 Task: Add a condition where "Channel Is not WhatsApp" in recently solved tickets.
Action: Mouse moved to (116, 369)
Screenshot: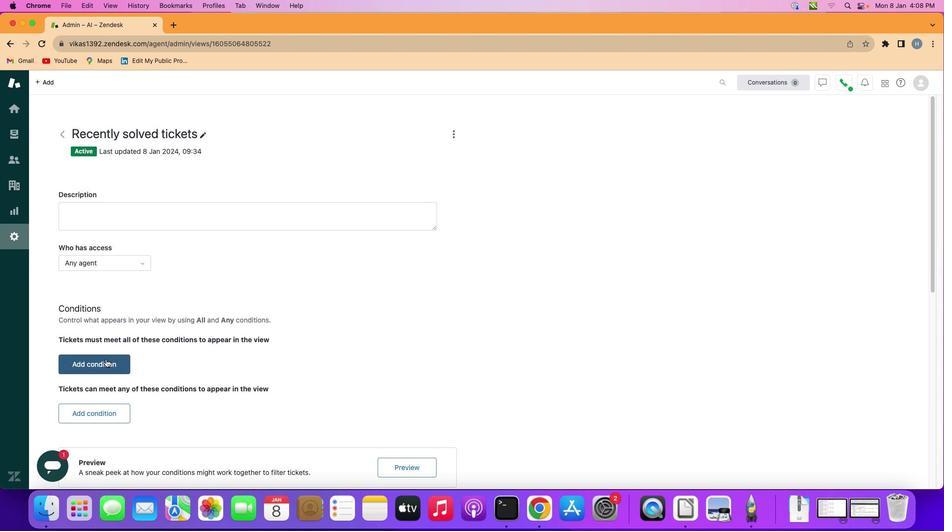 
Action: Mouse pressed left at (116, 369)
Screenshot: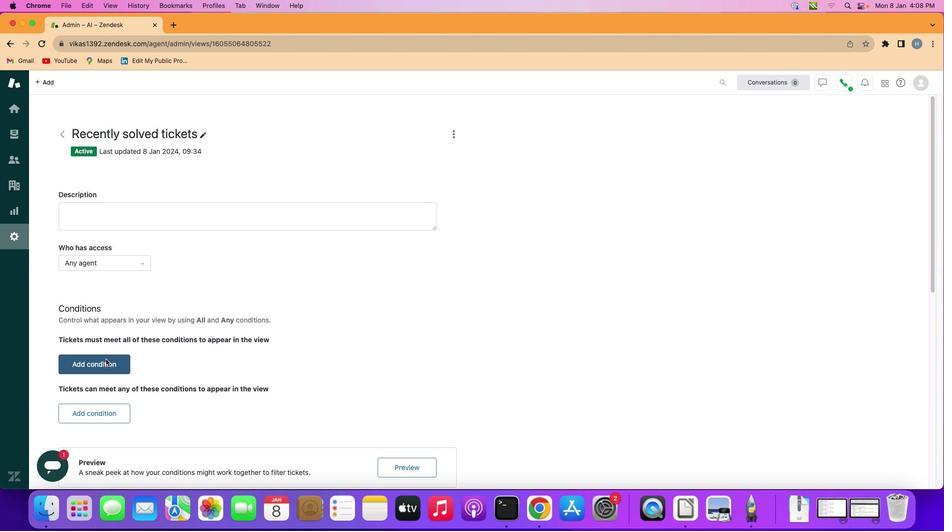 
Action: Mouse moved to (118, 367)
Screenshot: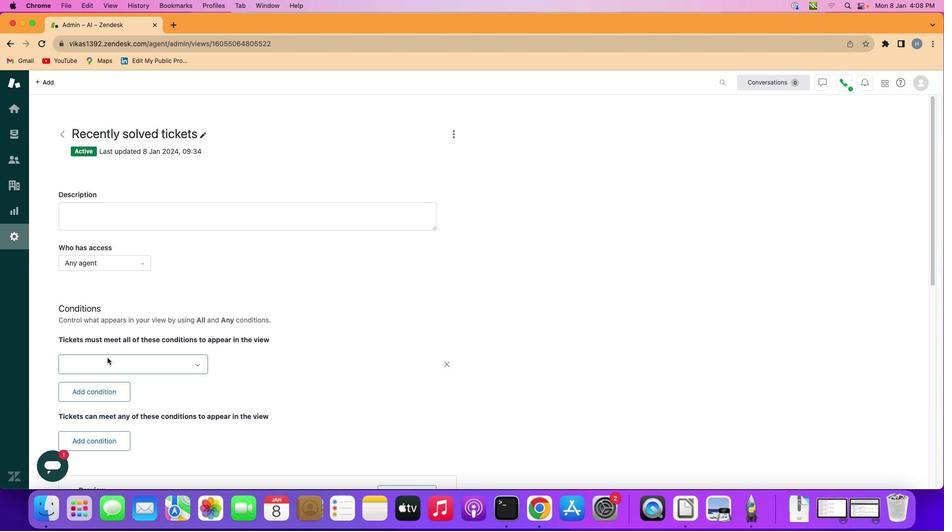 
Action: Mouse pressed left at (118, 367)
Screenshot: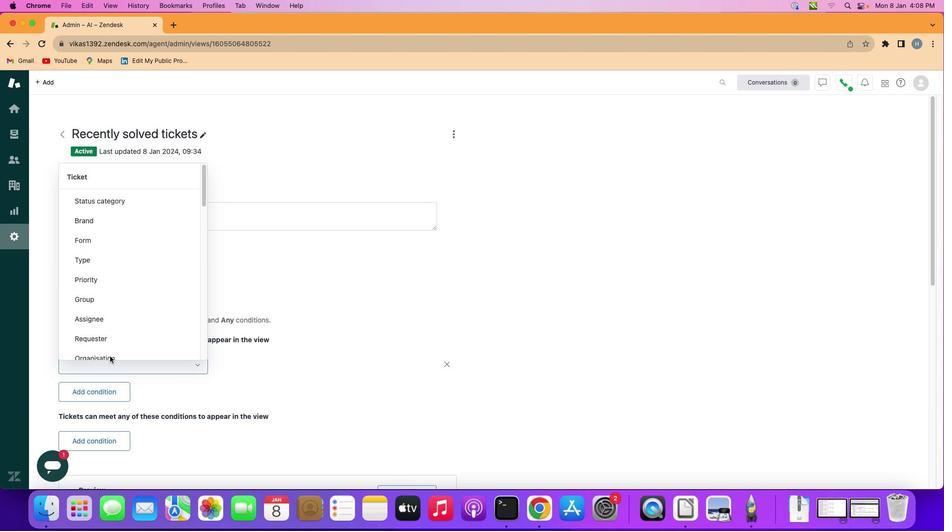
Action: Mouse moved to (148, 266)
Screenshot: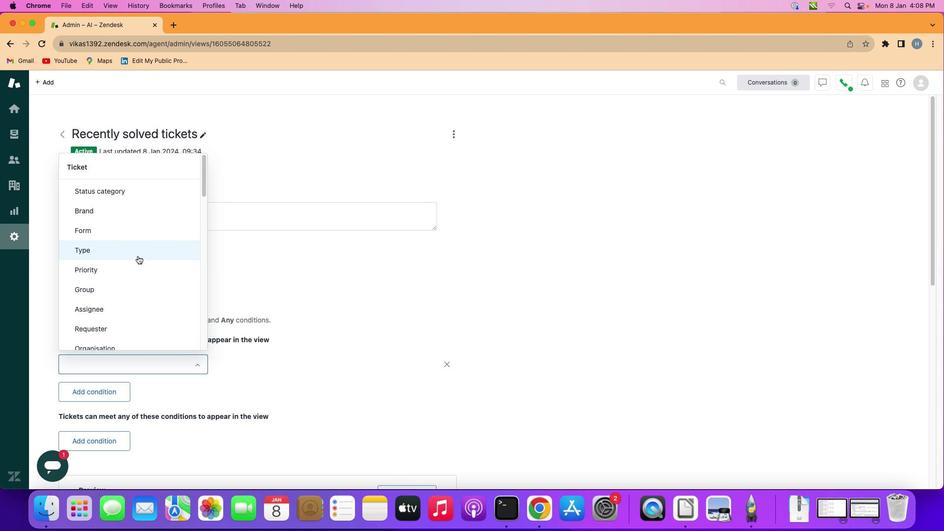 
Action: Mouse scrolled (148, 266) with delta (10, 9)
Screenshot: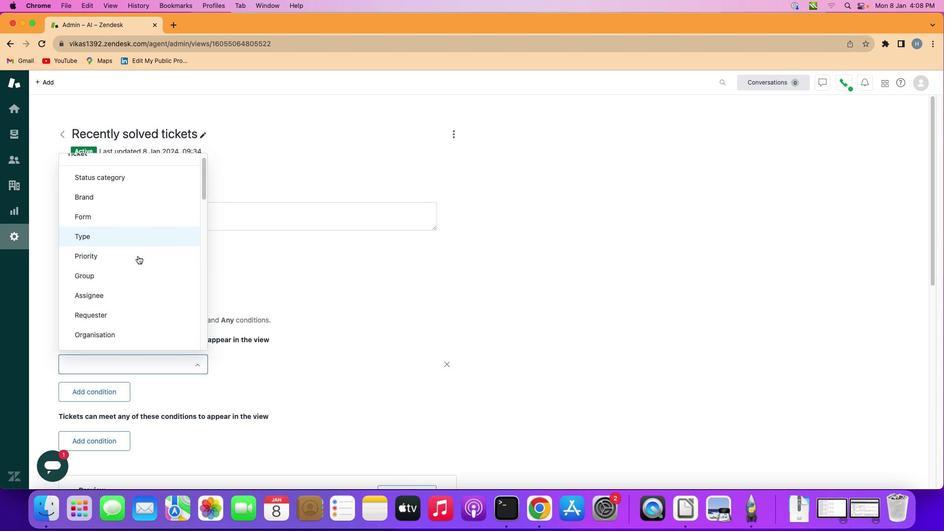 
Action: Mouse scrolled (148, 266) with delta (10, 9)
Screenshot: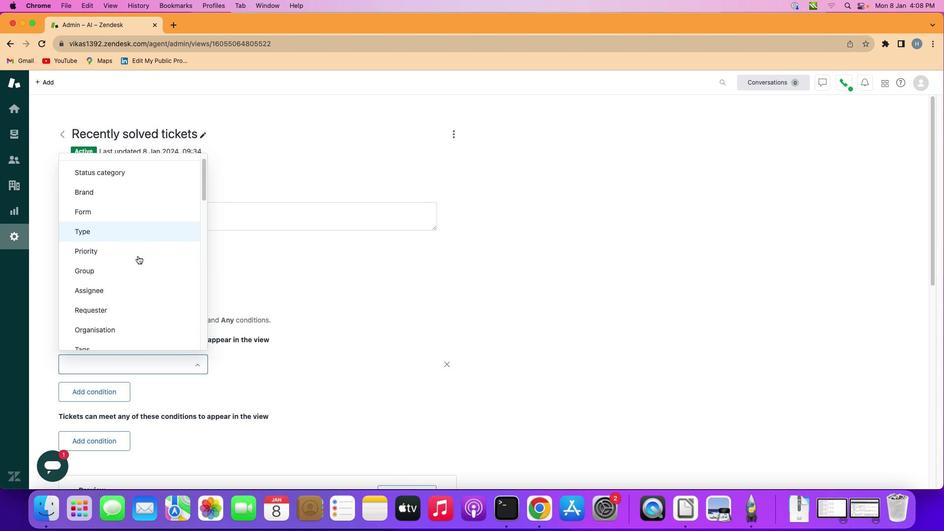 
Action: Mouse scrolled (148, 266) with delta (10, 9)
Screenshot: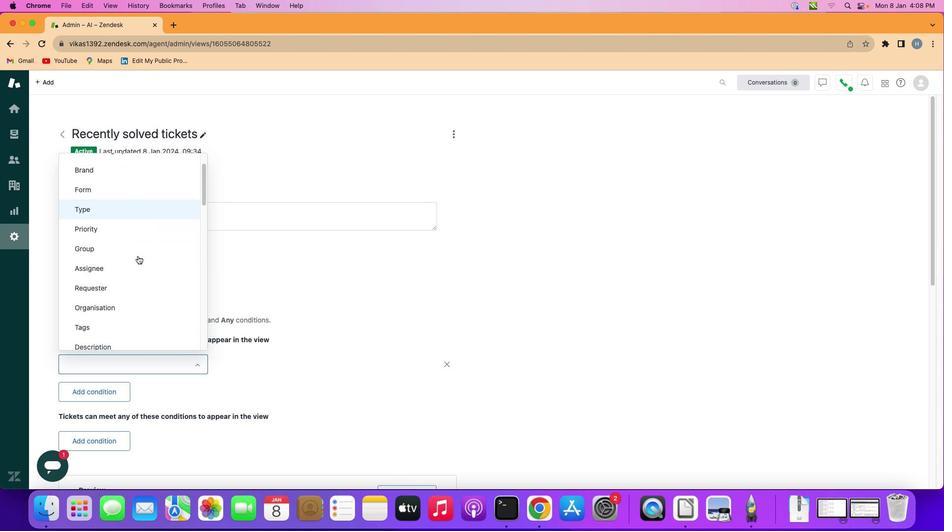 
Action: Mouse scrolled (148, 266) with delta (10, 9)
Screenshot: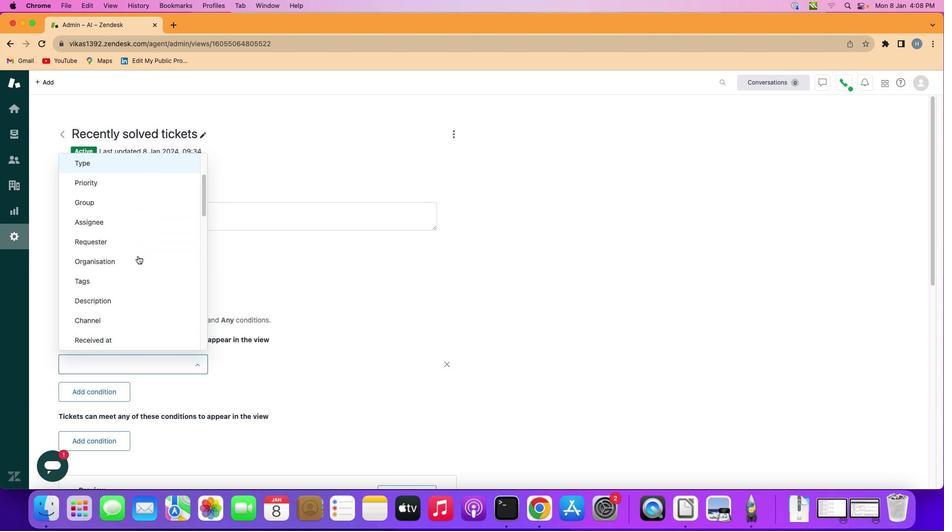 
Action: Mouse scrolled (148, 266) with delta (10, 9)
Screenshot: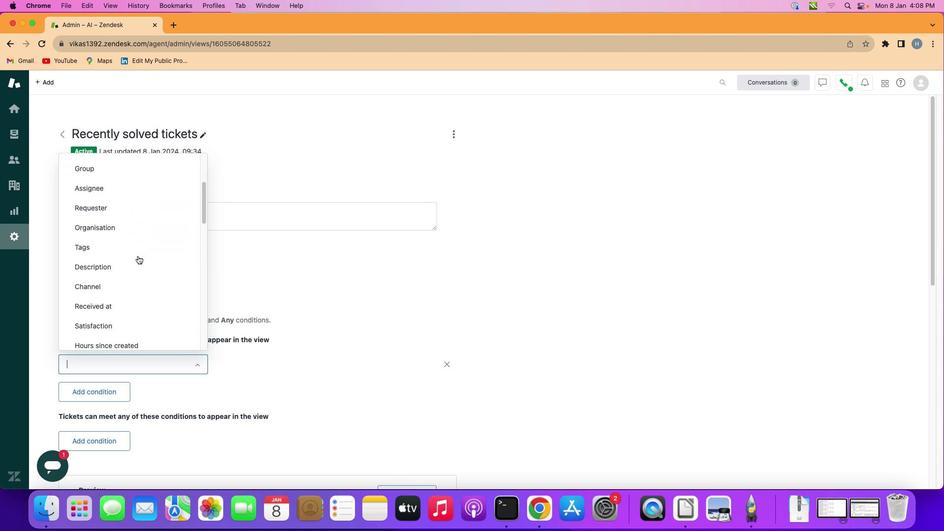 
Action: Mouse moved to (149, 294)
Screenshot: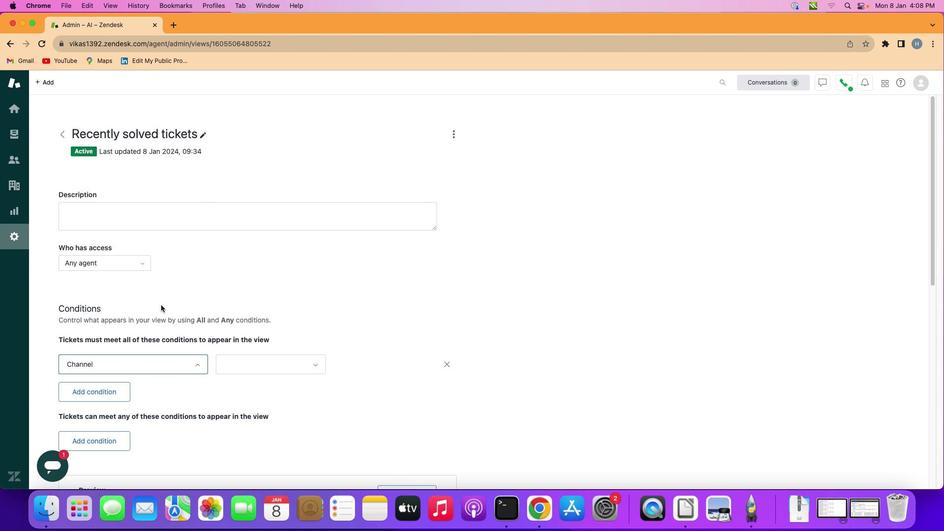 
Action: Mouse pressed left at (149, 294)
Screenshot: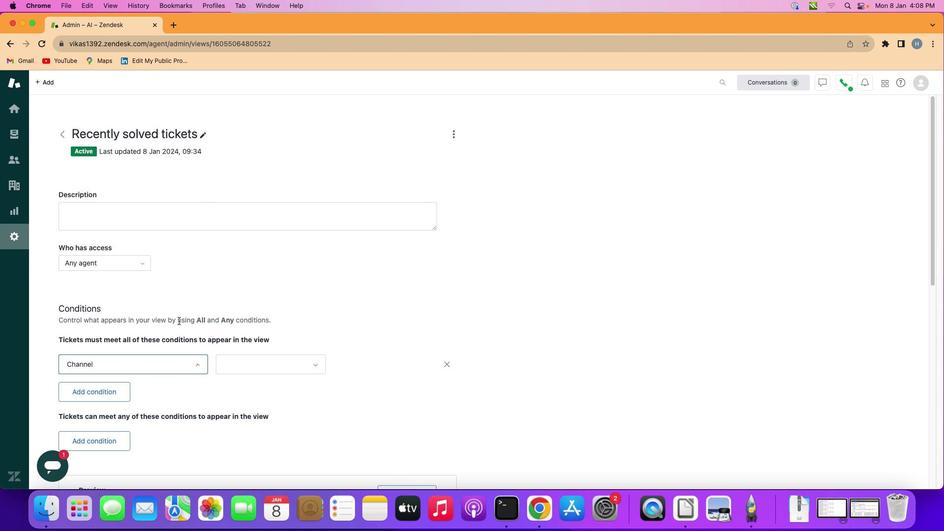 
Action: Mouse moved to (260, 368)
Screenshot: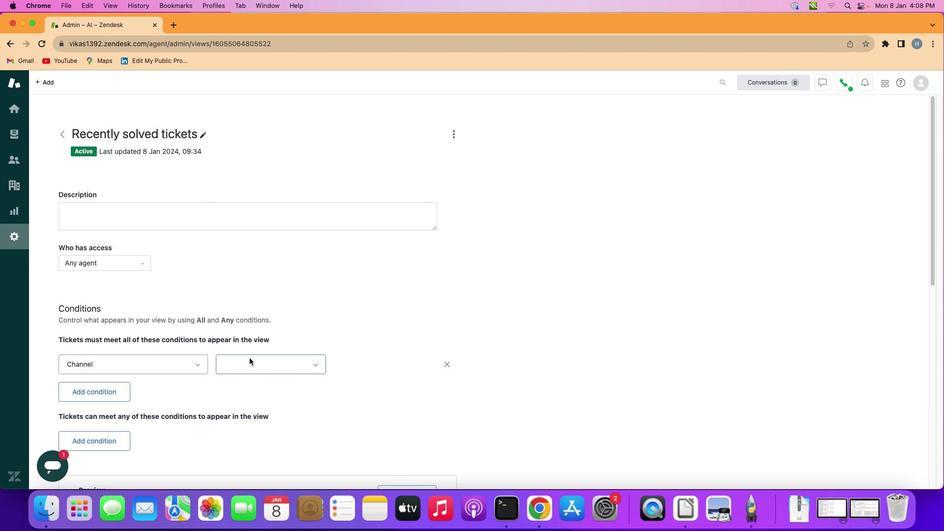
Action: Mouse pressed left at (260, 368)
Screenshot: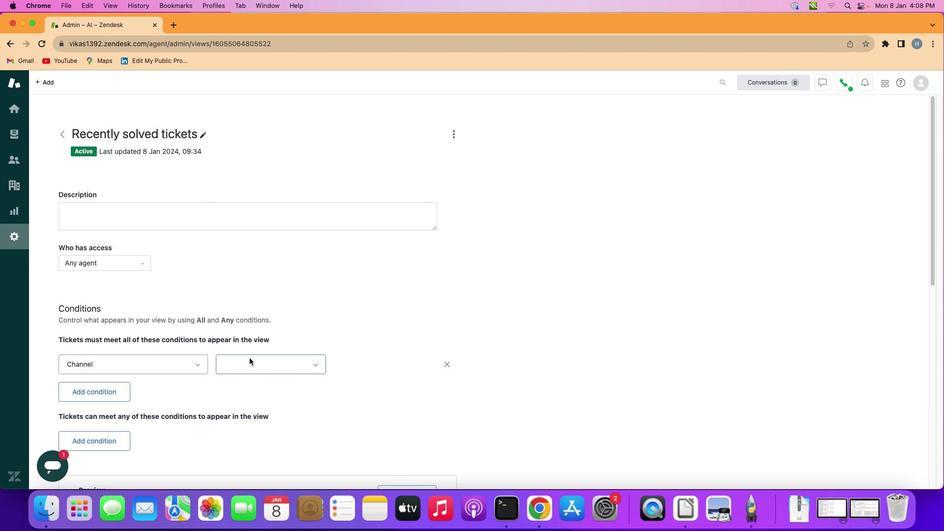 
Action: Mouse moved to (271, 418)
Screenshot: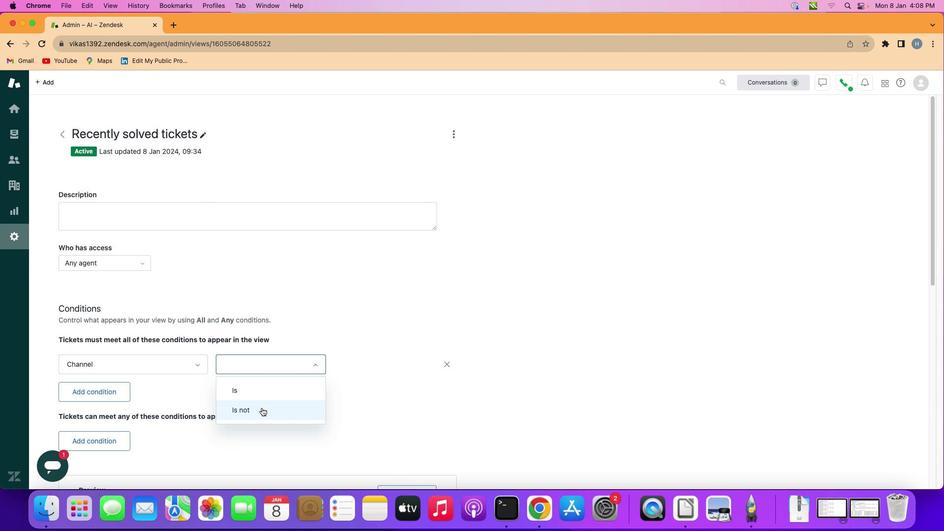 
Action: Mouse pressed left at (271, 418)
Screenshot: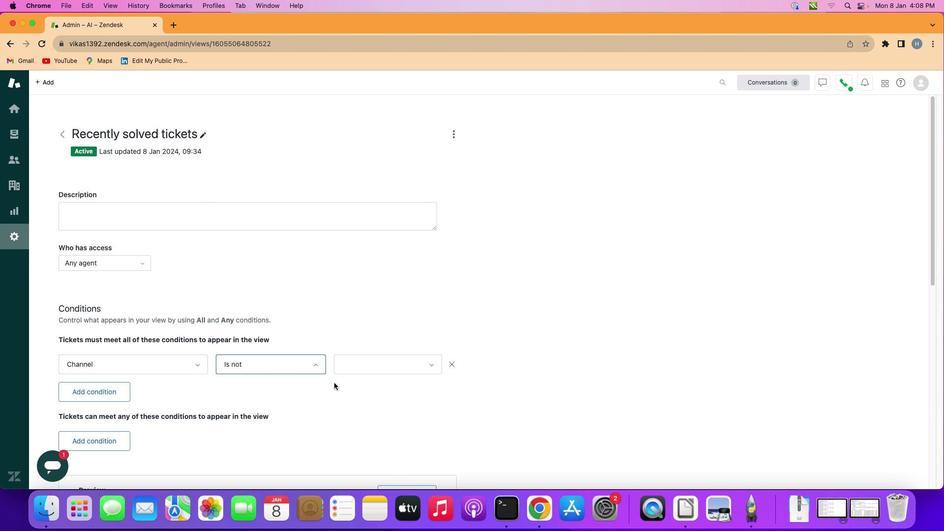 
Action: Mouse moved to (388, 380)
Screenshot: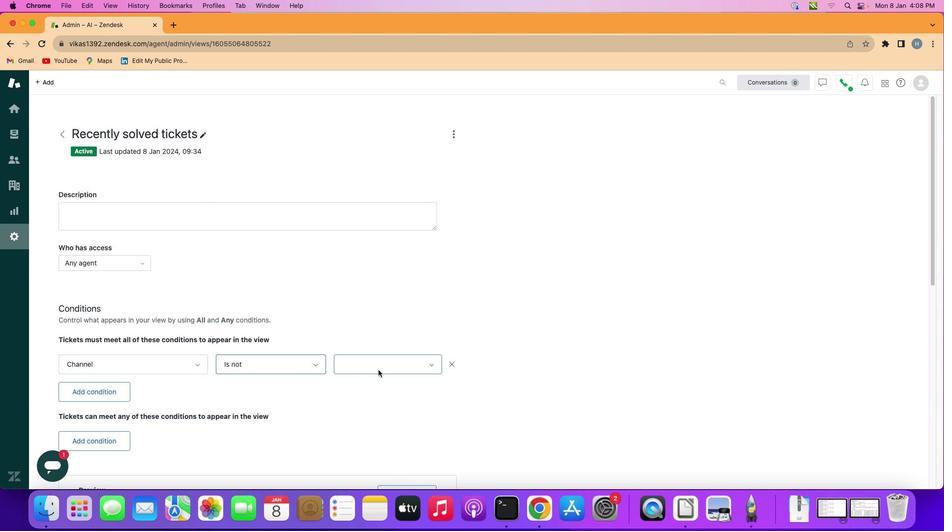 
Action: Mouse pressed left at (388, 380)
Screenshot: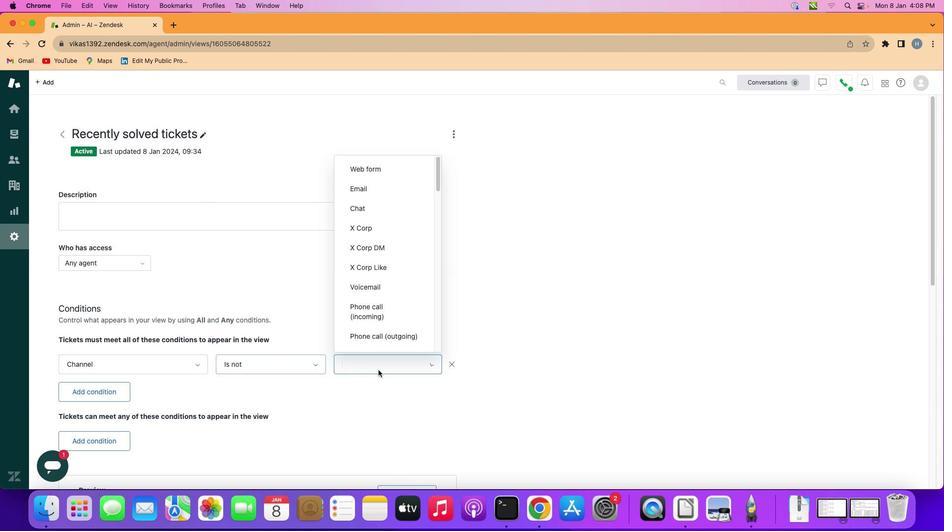 
Action: Mouse moved to (380, 271)
Screenshot: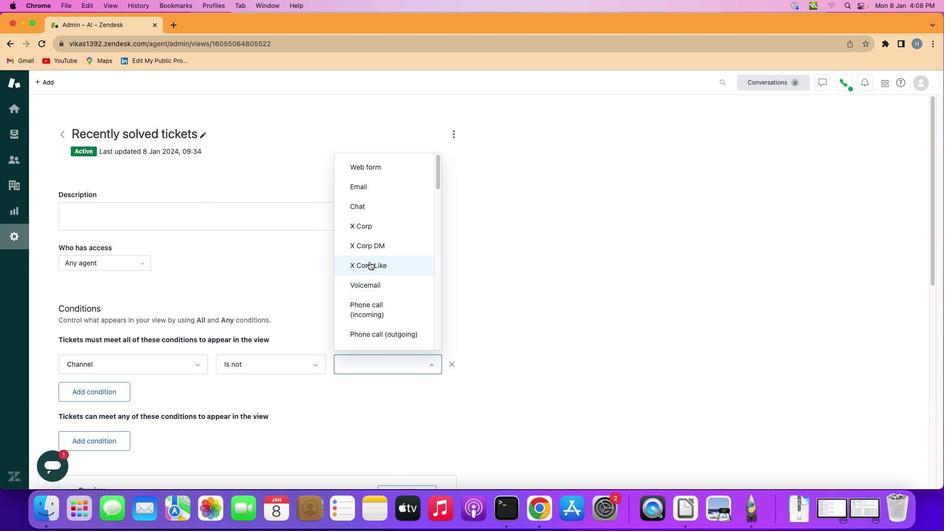 
Action: Mouse scrolled (380, 271) with delta (10, 9)
Screenshot: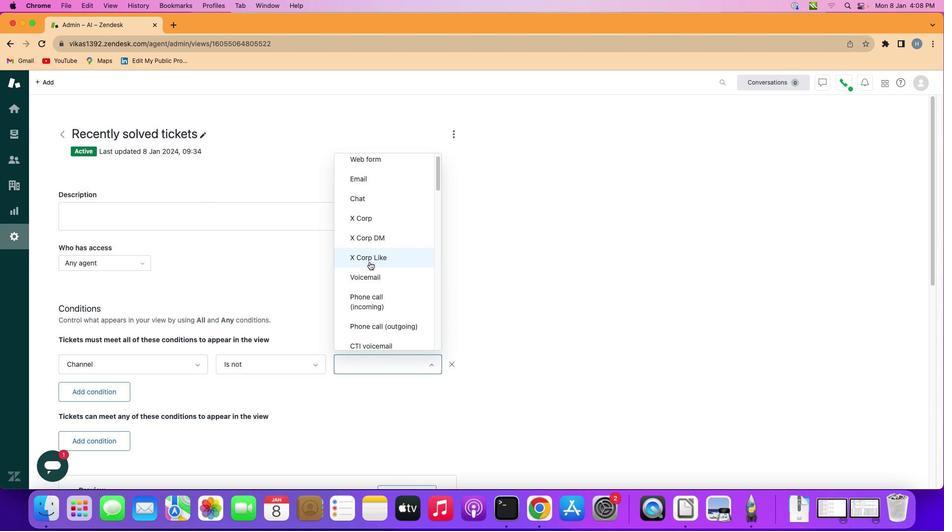 
Action: Mouse scrolled (380, 271) with delta (10, 9)
Screenshot: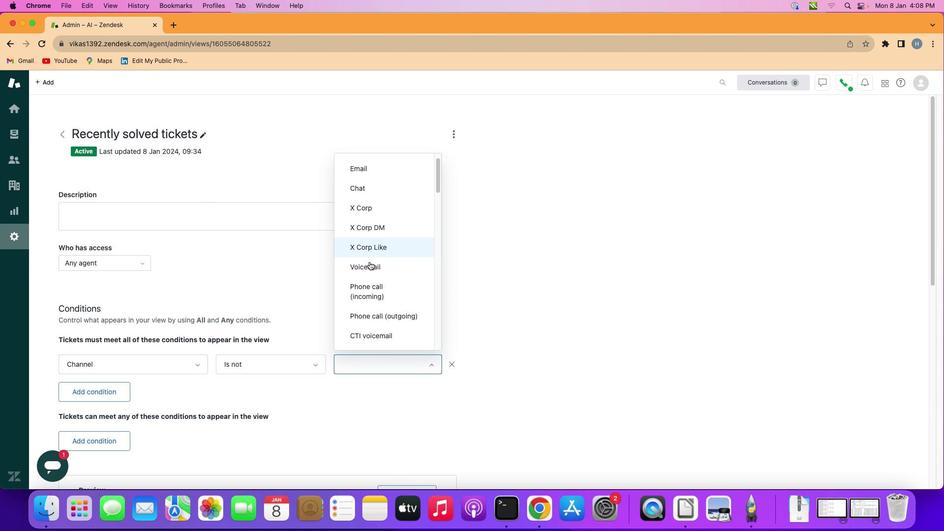 
Action: Mouse scrolled (380, 271) with delta (10, 9)
Screenshot: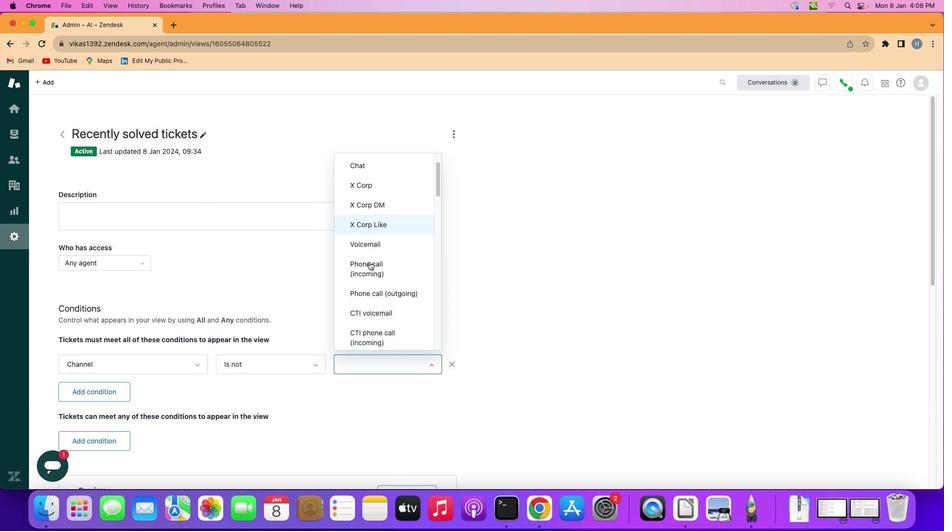 
Action: Mouse scrolled (380, 271) with delta (10, 9)
Screenshot: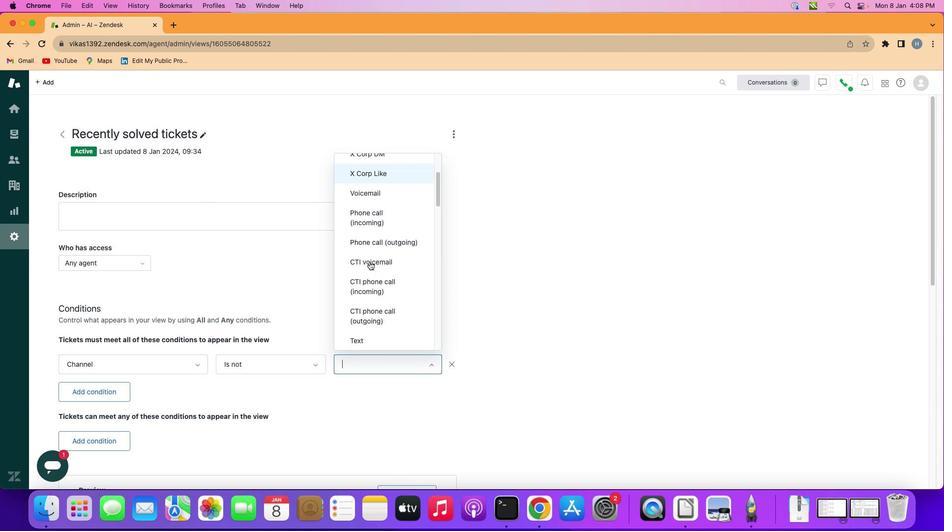 
Action: Mouse scrolled (380, 271) with delta (10, 9)
Screenshot: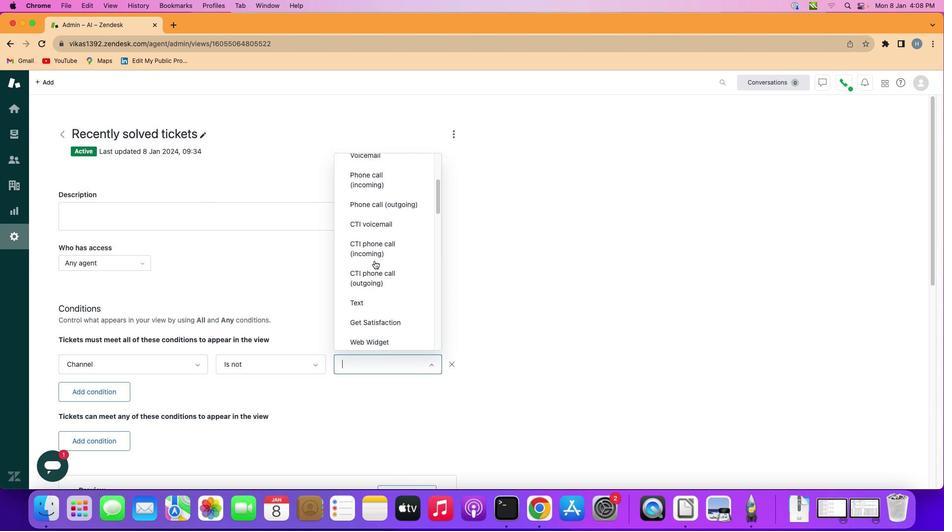 
Action: Mouse moved to (389, 271)
Screenshot: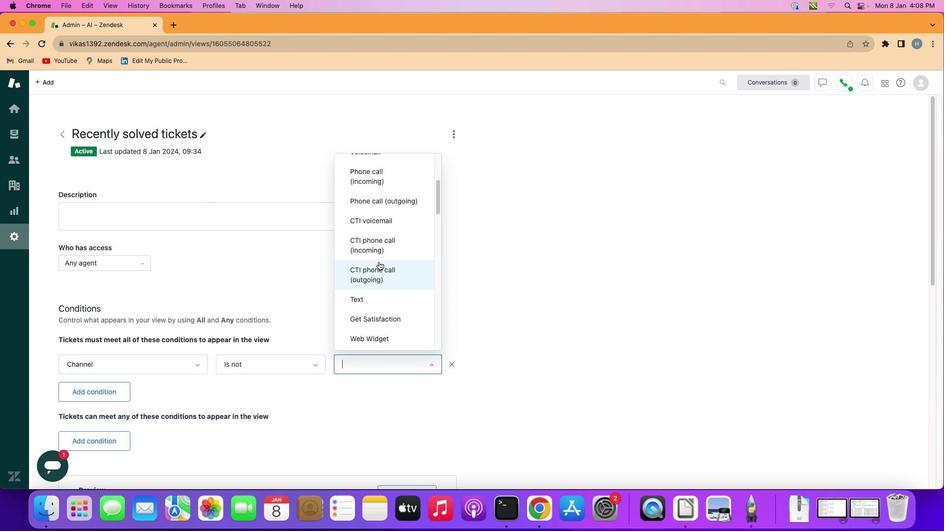 
Action: Mouse scrolled (389, 271) with delta (10, 9)
Screenshot: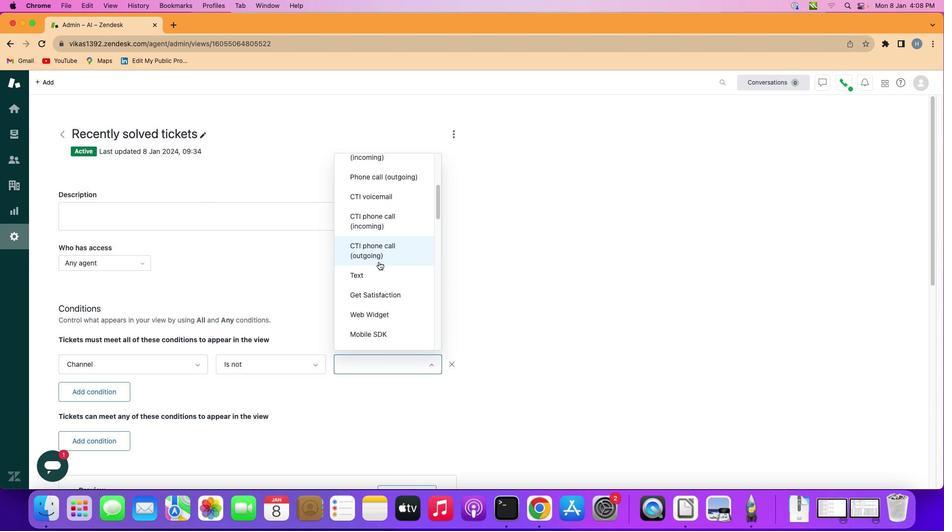 
Action: Mouse scrolled (389, 271) with delta (10, 9)
Screenshot: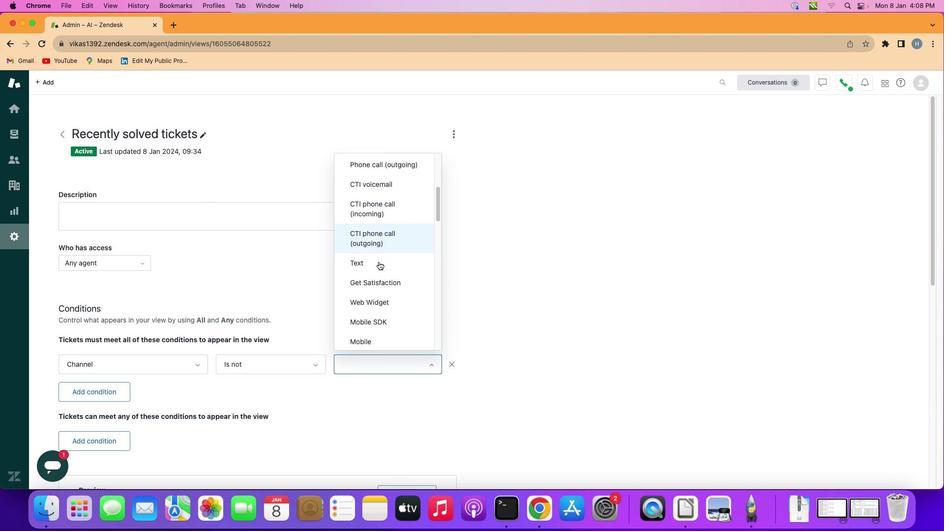 
Action: Mouse scrolled (389, 271) with delta (10, 9)
Screenshot: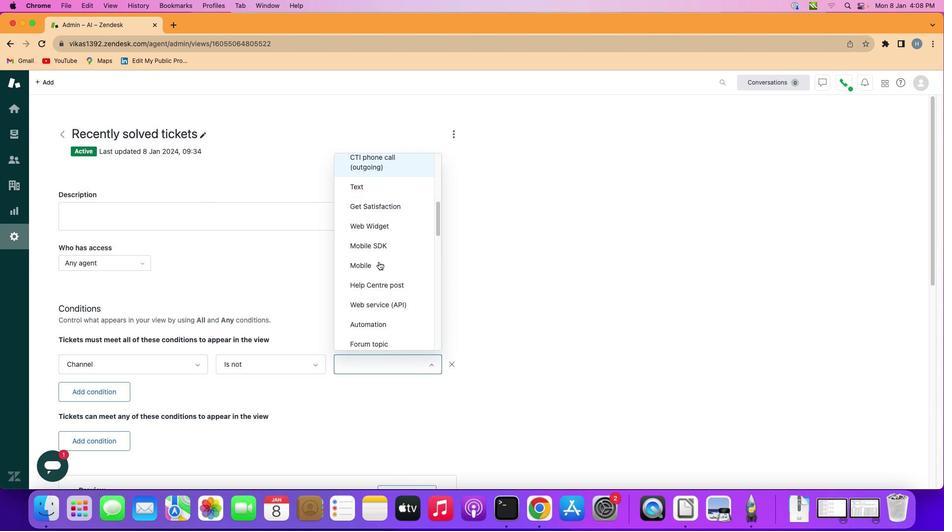 
Action: Mouse scrolled (389, 271) with delta (10, 8)
Screenshot: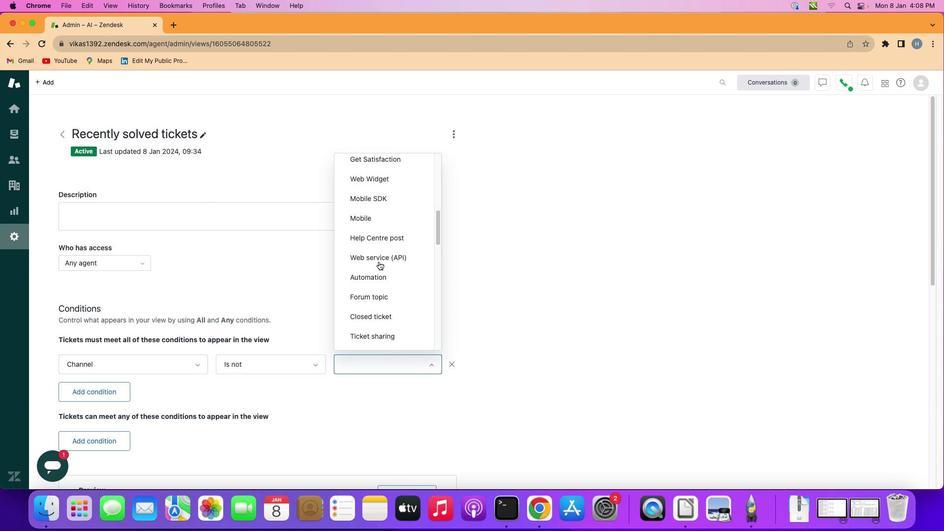 
Action: Mouse scrolled (389, 271) with delta (10, 8)
Screenshot: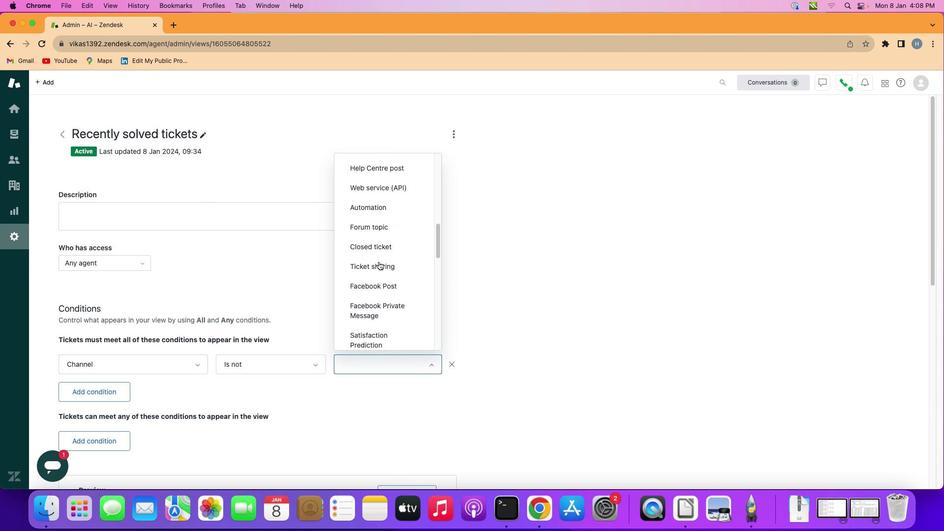 
Action: Mouse scrolled (389, 271) with delta (10, 8)
Screenshot: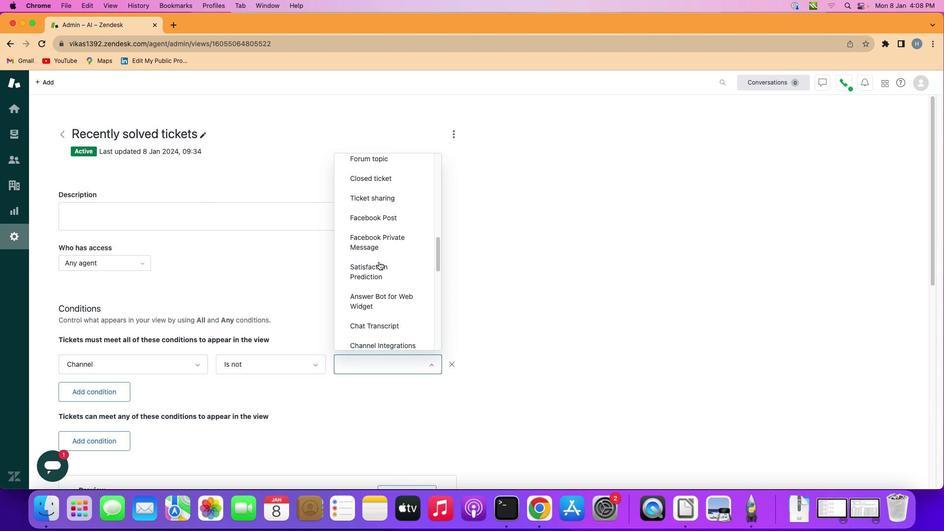 
Action: Mouse scrolled (389, 271) with delta (10, 9)
Screenshot: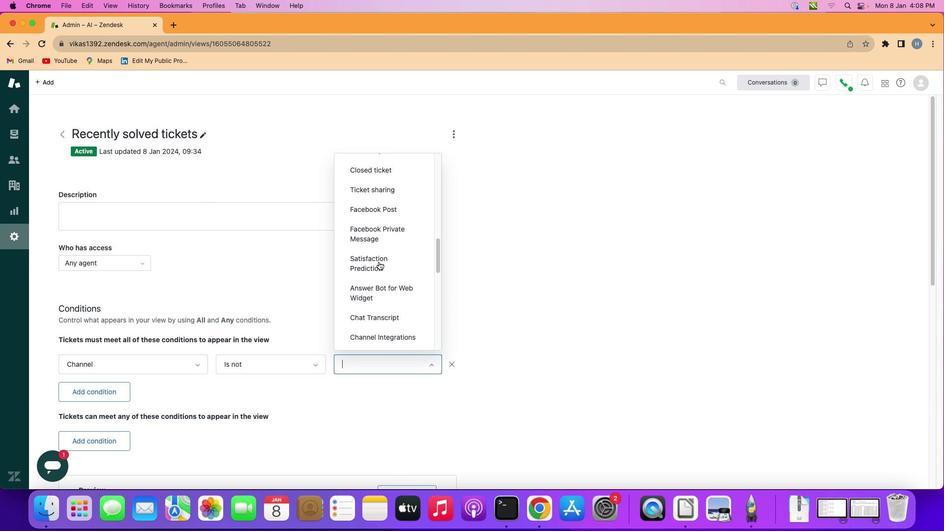 
Action: Mouse scrolled (389, 271) with delta (10, 9)
Screenshot: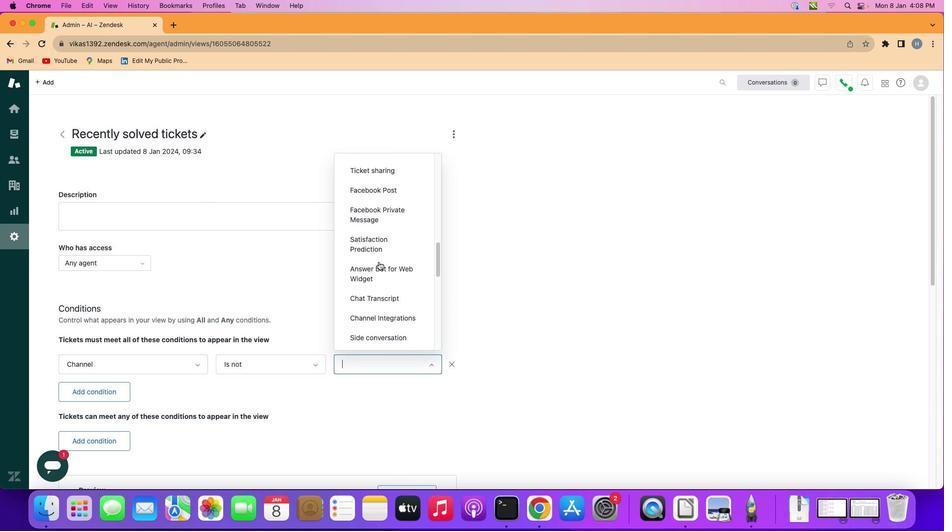 
Action: Mouse scrolled (389, 271) with delta (10, 9)
Screenshot: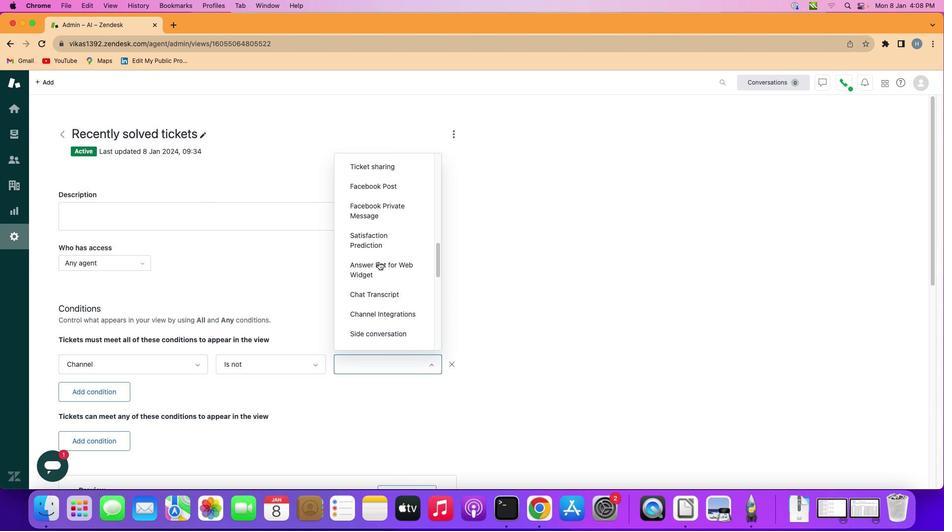 
Action: Mouse scrolled (389, 271) with delta (10, 10)
Screenshot: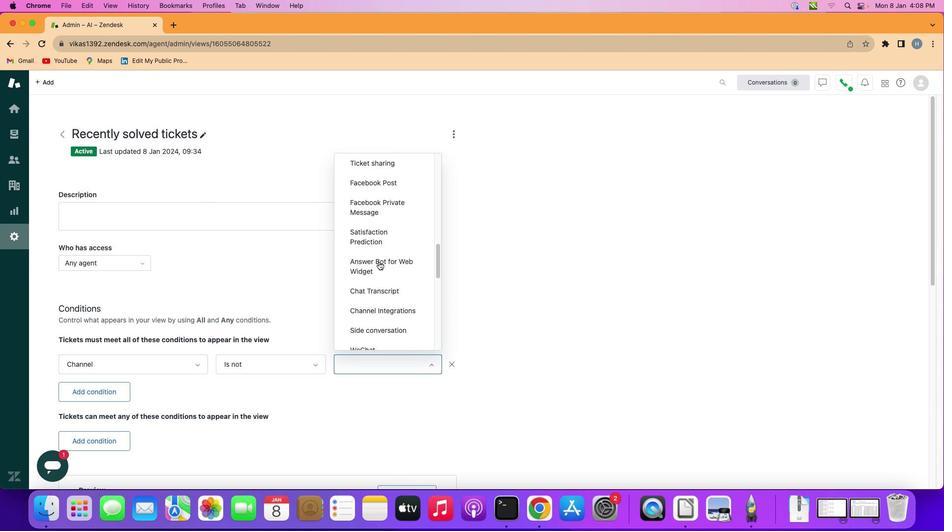 
Action: Mouse scrolled (389, 271) with delta (10, 9)
Screenshot: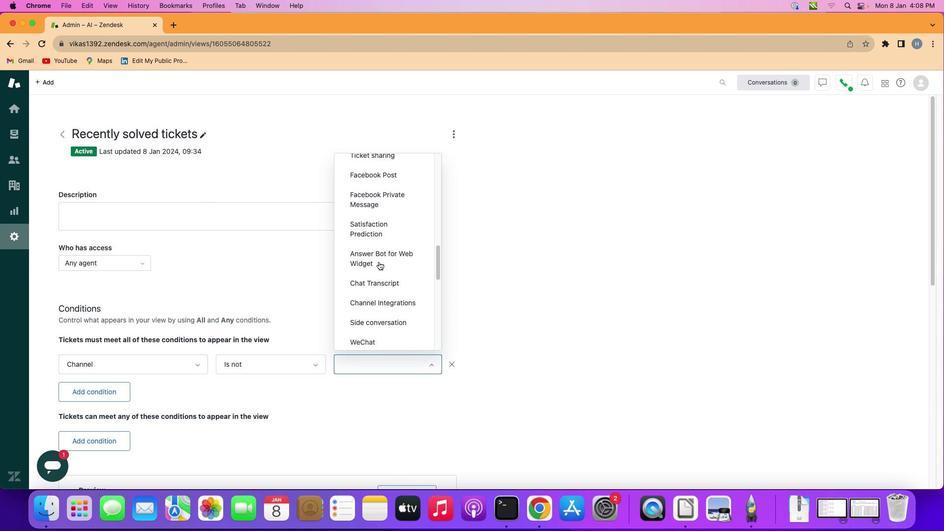 
Action: Mouse scrolled (389, 271) with delta (10, 9)
Screenshot: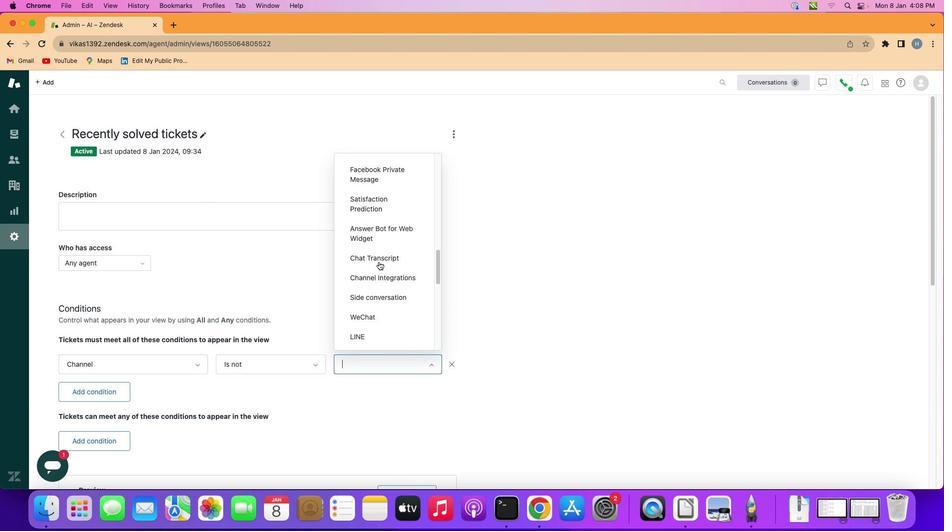 
Action: Mouse scrolled (389, 271) with delta (10, 9)
Screenshot: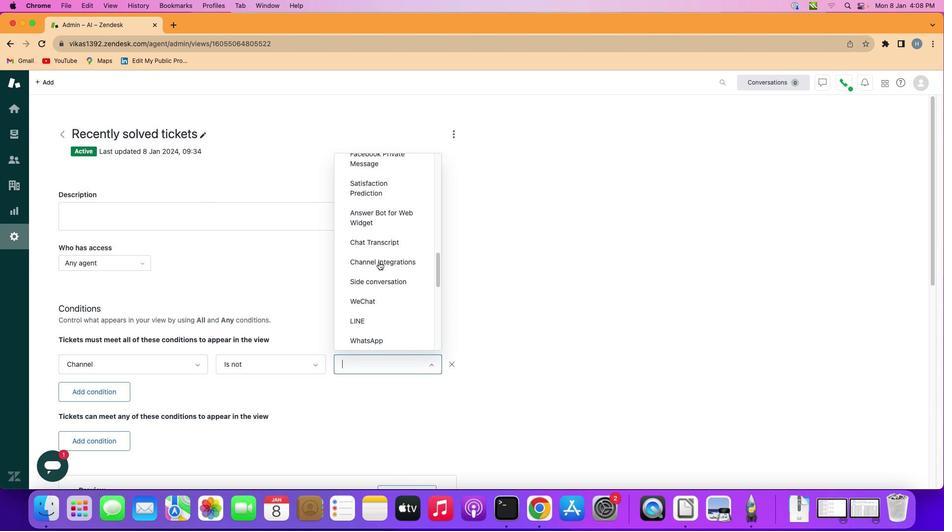 
Action: Mouse scrolled (389, 271) with delta (10, 9)
Screenshot: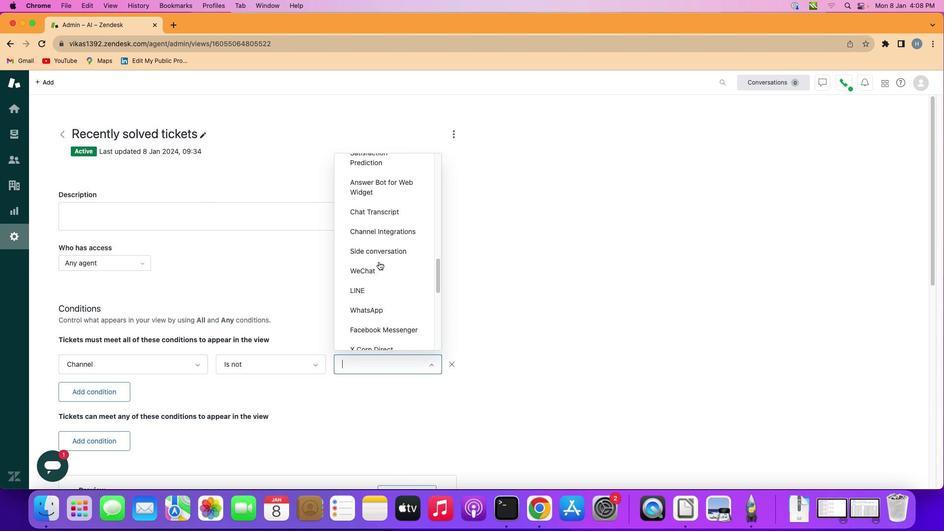 
Action: Mouse scrolled (389, 271) with delta (10, 9)
Screenshot: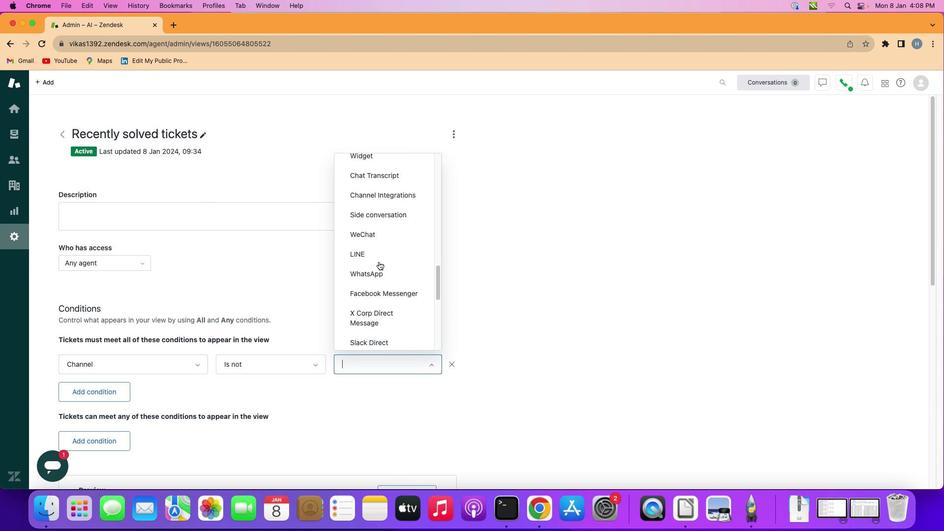 
Action: Mouse scrolled (389, 271) with delta (10, 9)
Screenshot: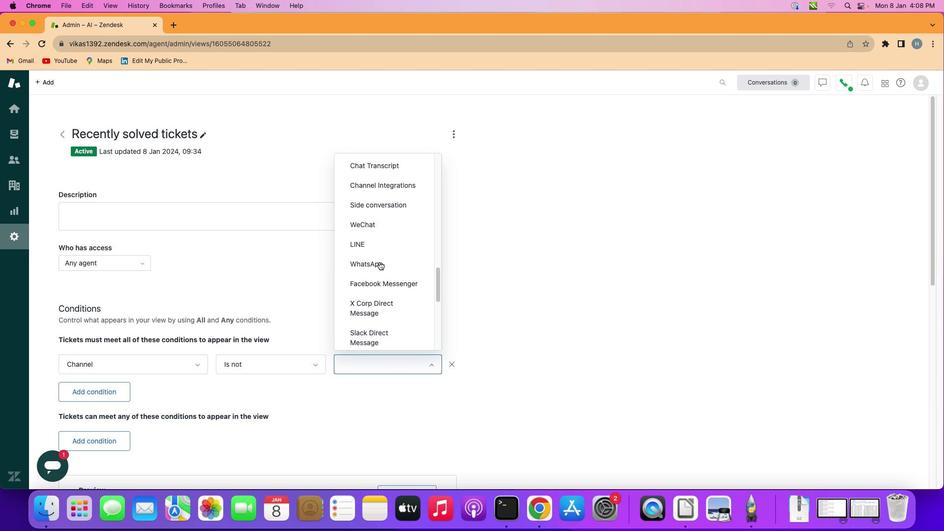 
Action: Mouse moved to (391, 275)
Screenshot: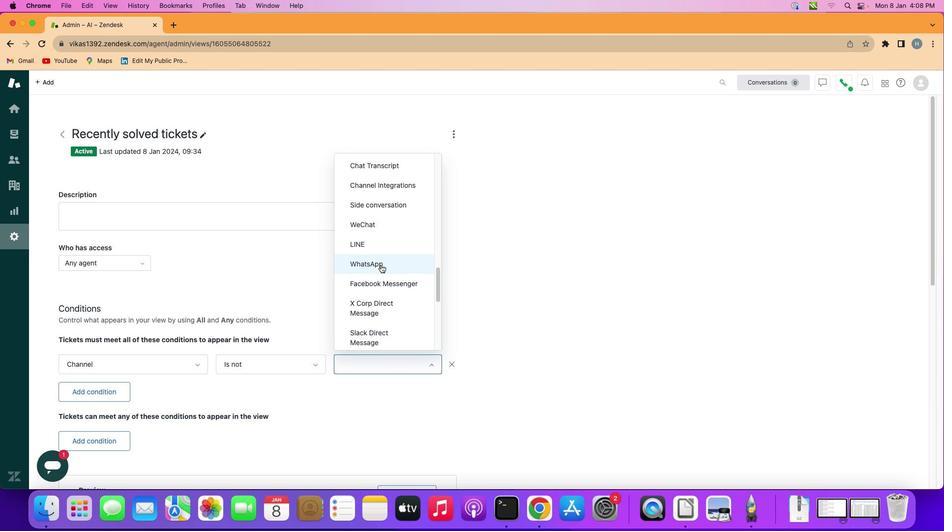
Action: Mouse pressed left at (391, 275)
Screenshot: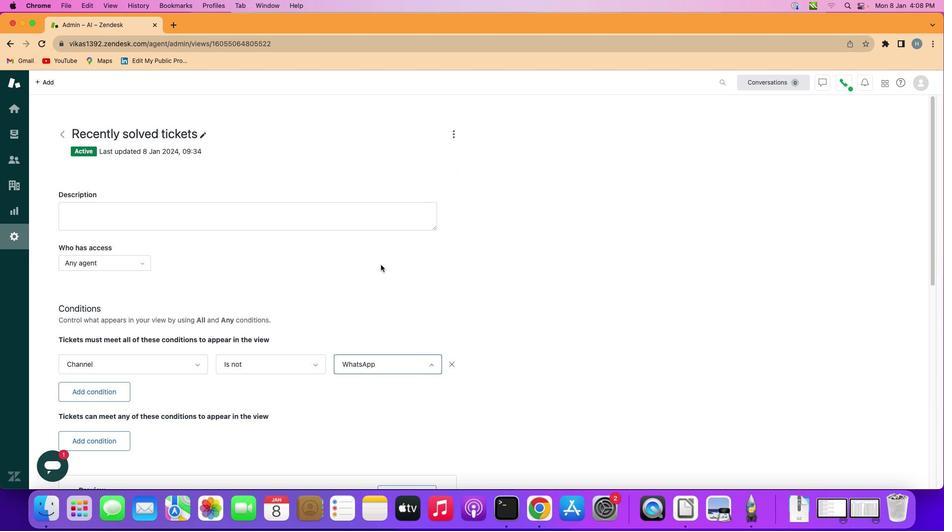 
Action: Mouse moved to (392, 275)
Screenshot: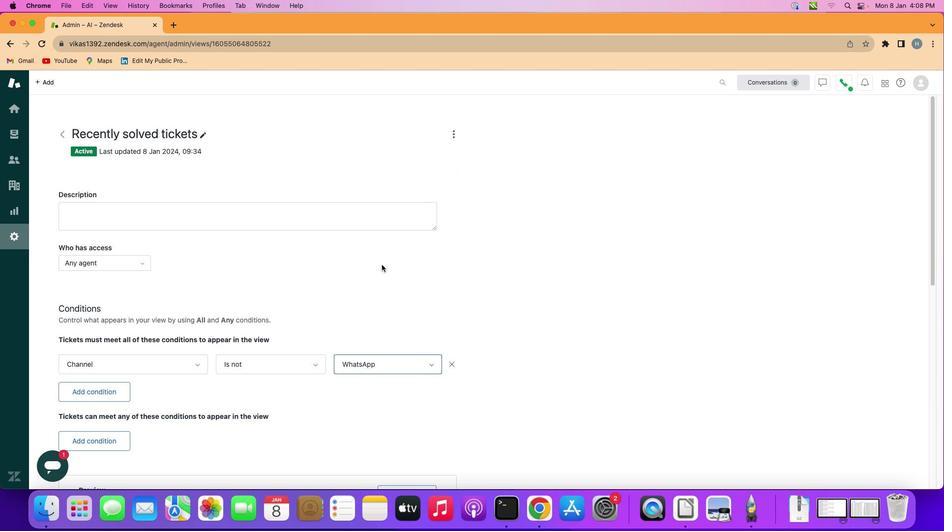 
